 Task: Add the task  Fix issue causing mobile app to crash when device is low on memory to the section Bug Bash in the project TractLine and add a Due Date to the respective task as 2023/11/16.
Action: Mouse moved to (946, 557)
Screenshot: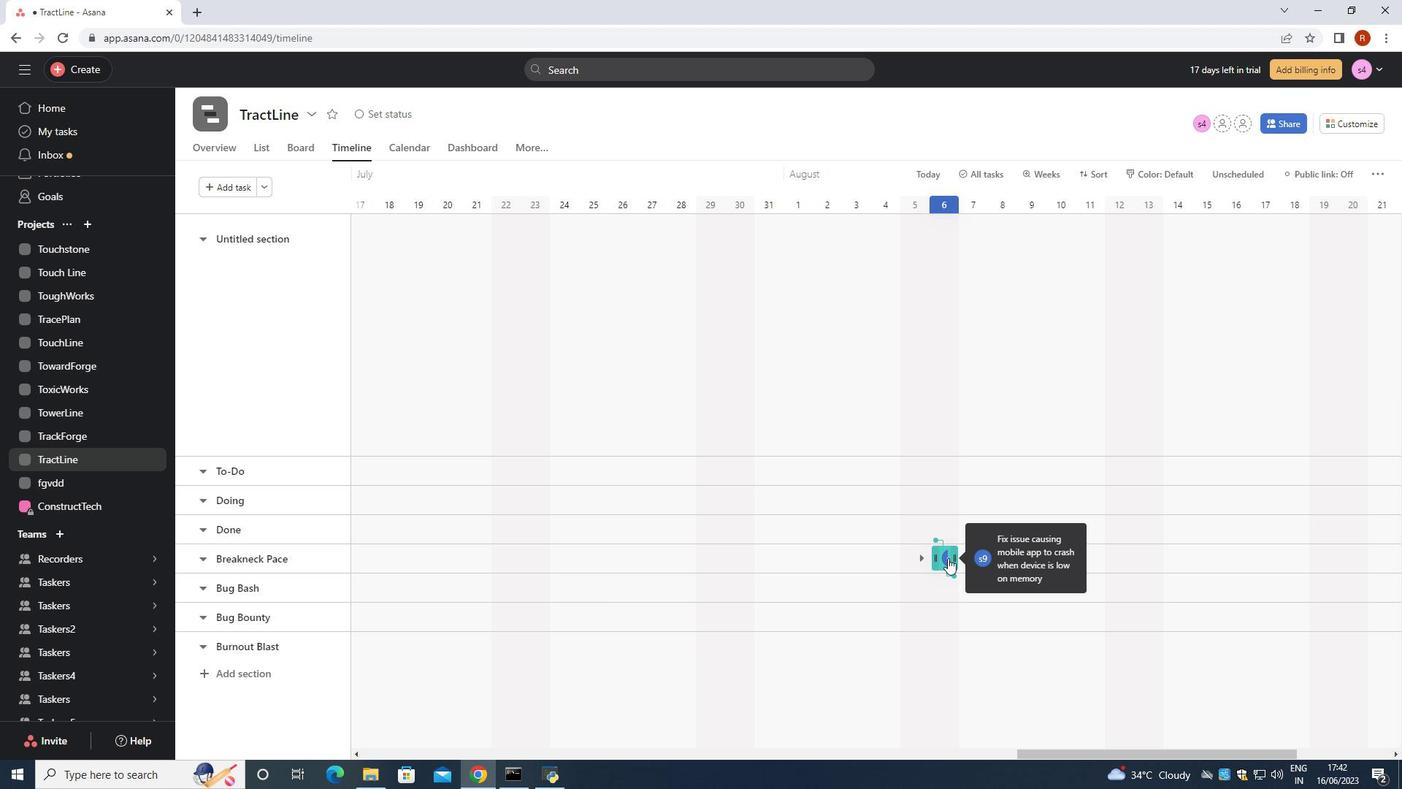 
Action: Mouse pressed left at (946, 557)
Screenshot: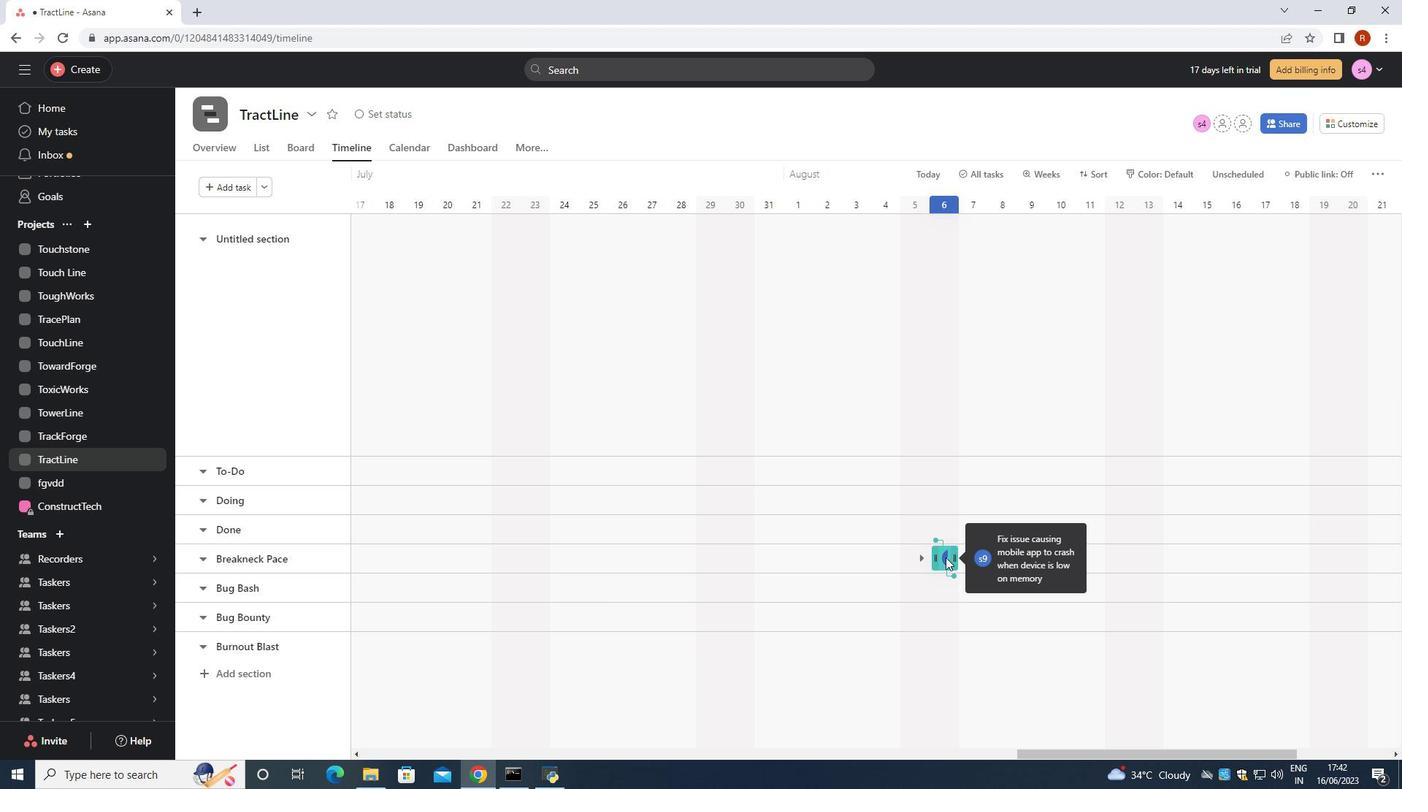 
Action: Mouse moved to (986, 581)
Screenshot: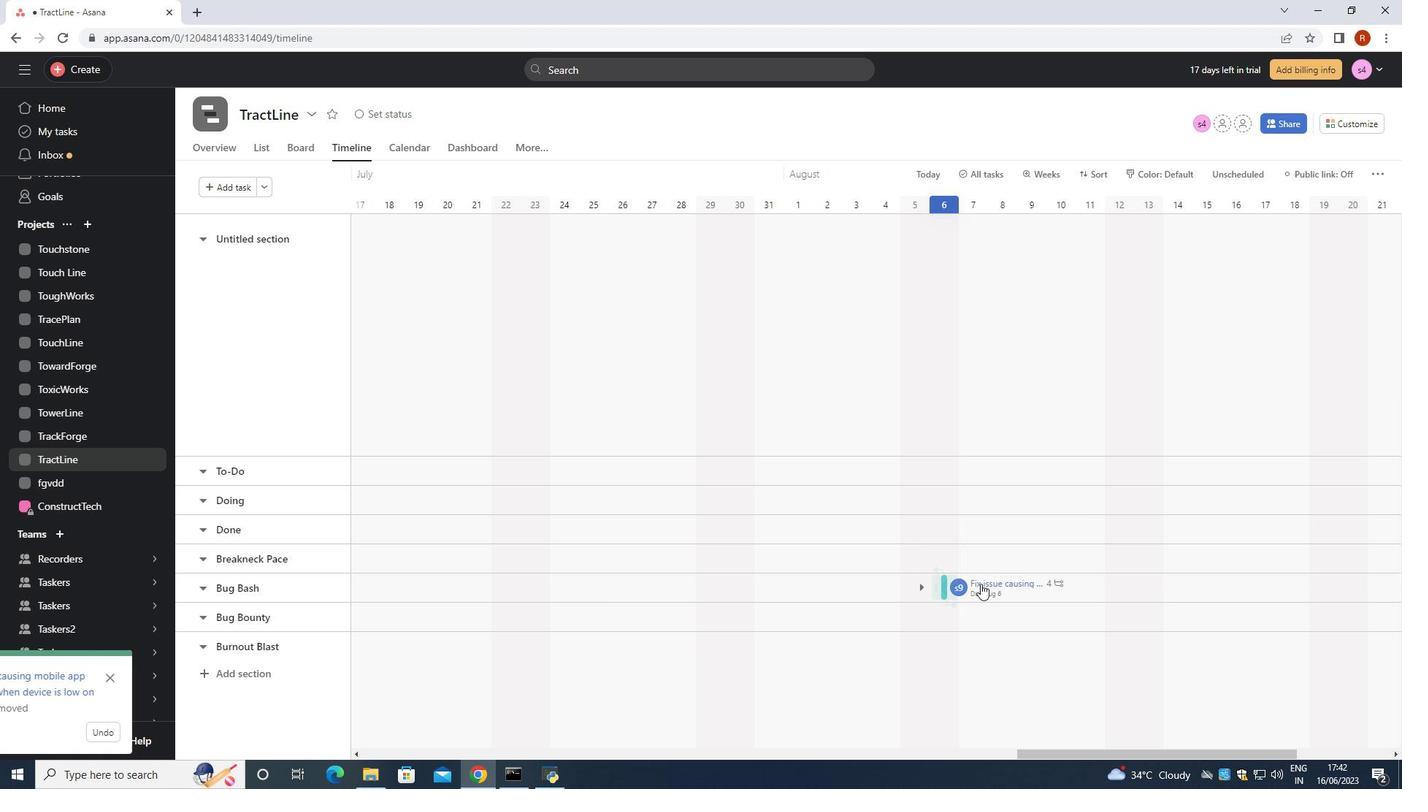 
Action: Mouse pressed left at (986, 581)
Screenshot: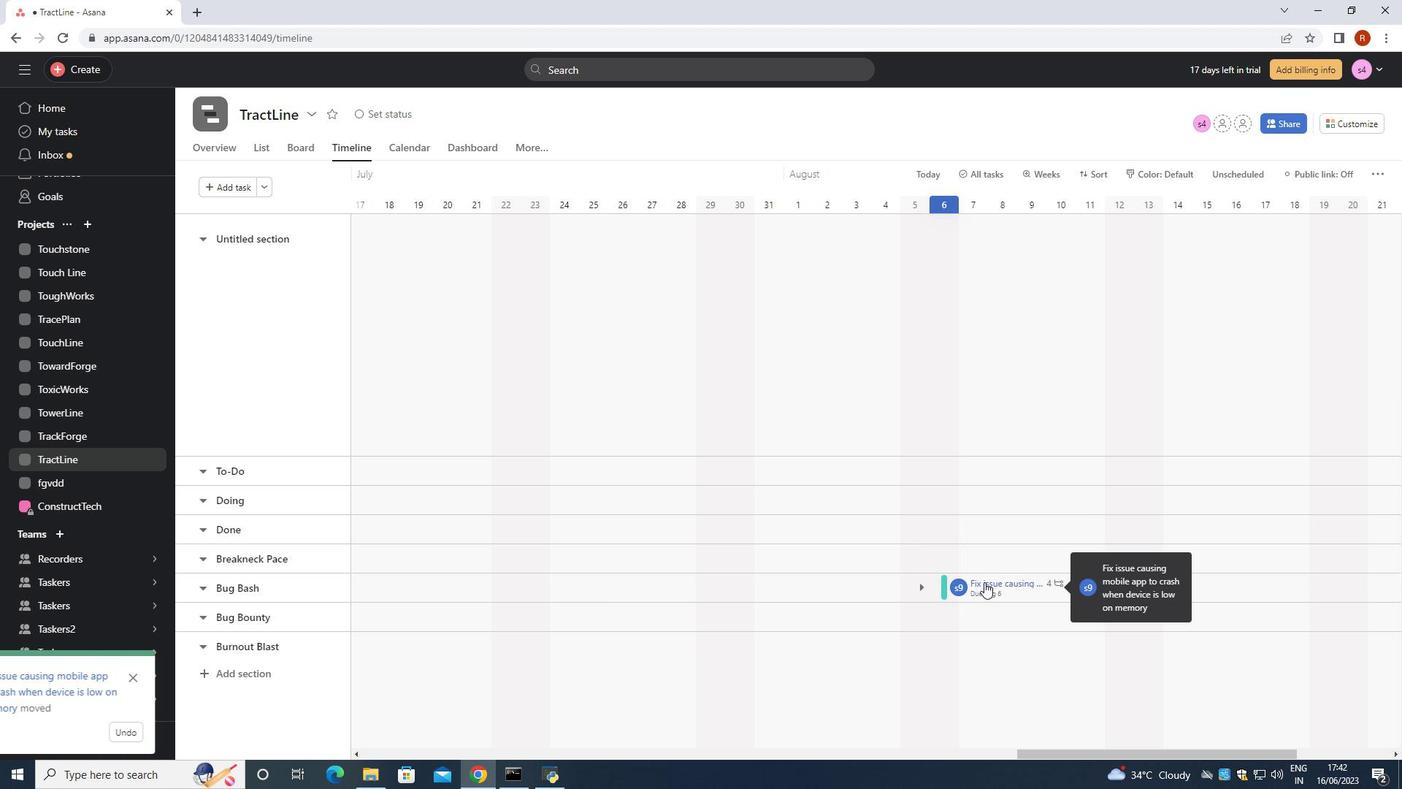 
Action: Mouse moved to (1079, 314)
Screenshot: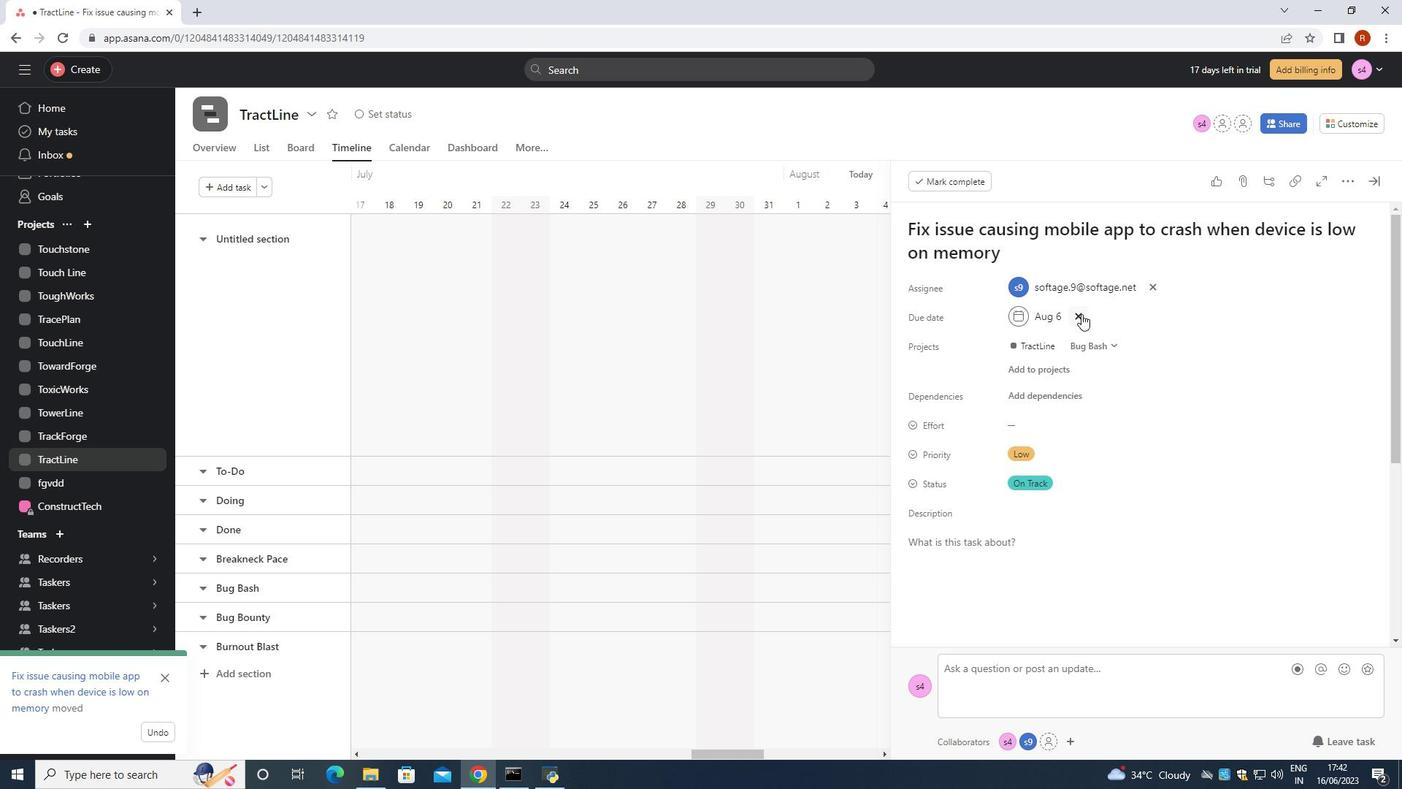 
Action: Mouse pressed left at (1079, 314)
Screenshot: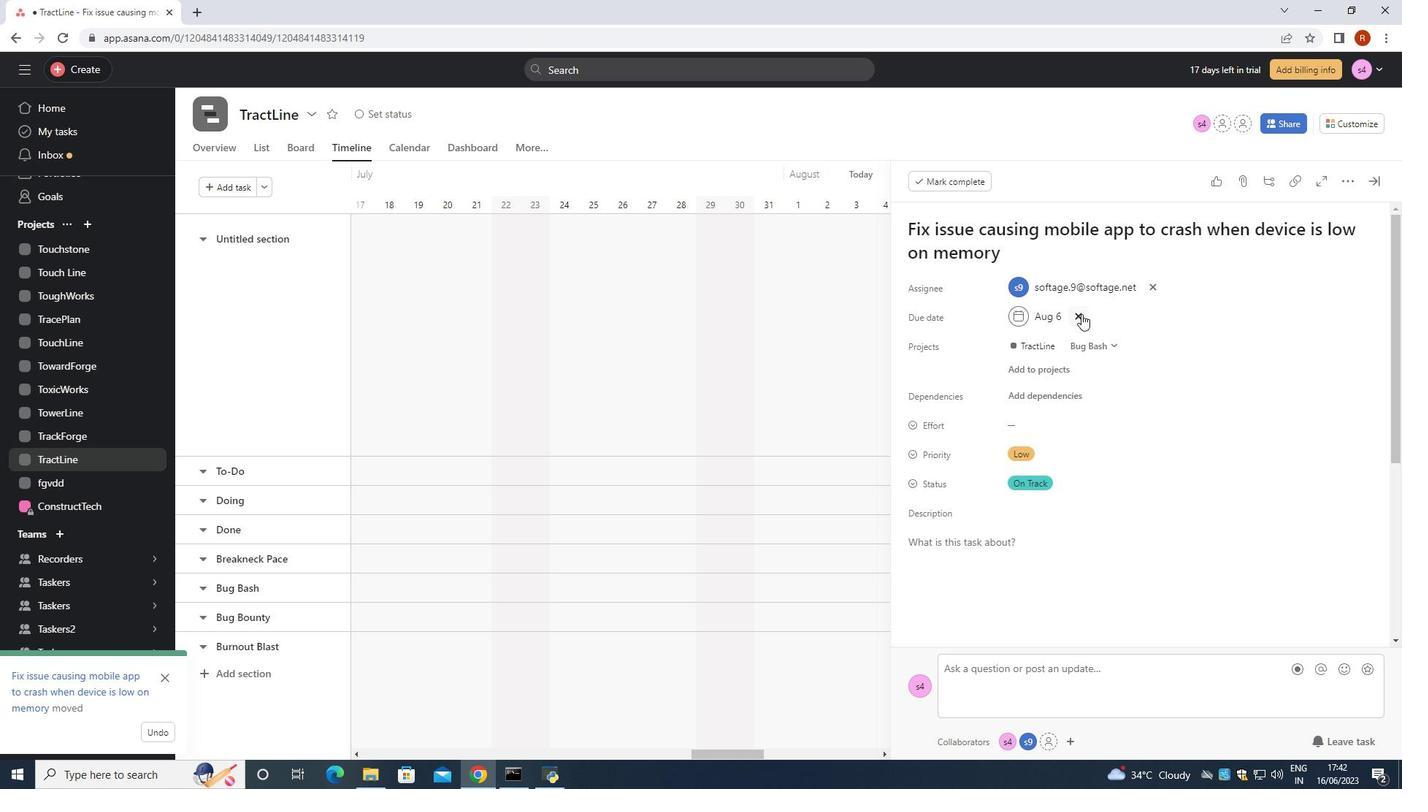 
Action: Mouse moved to (1068, 310)
Screenshot: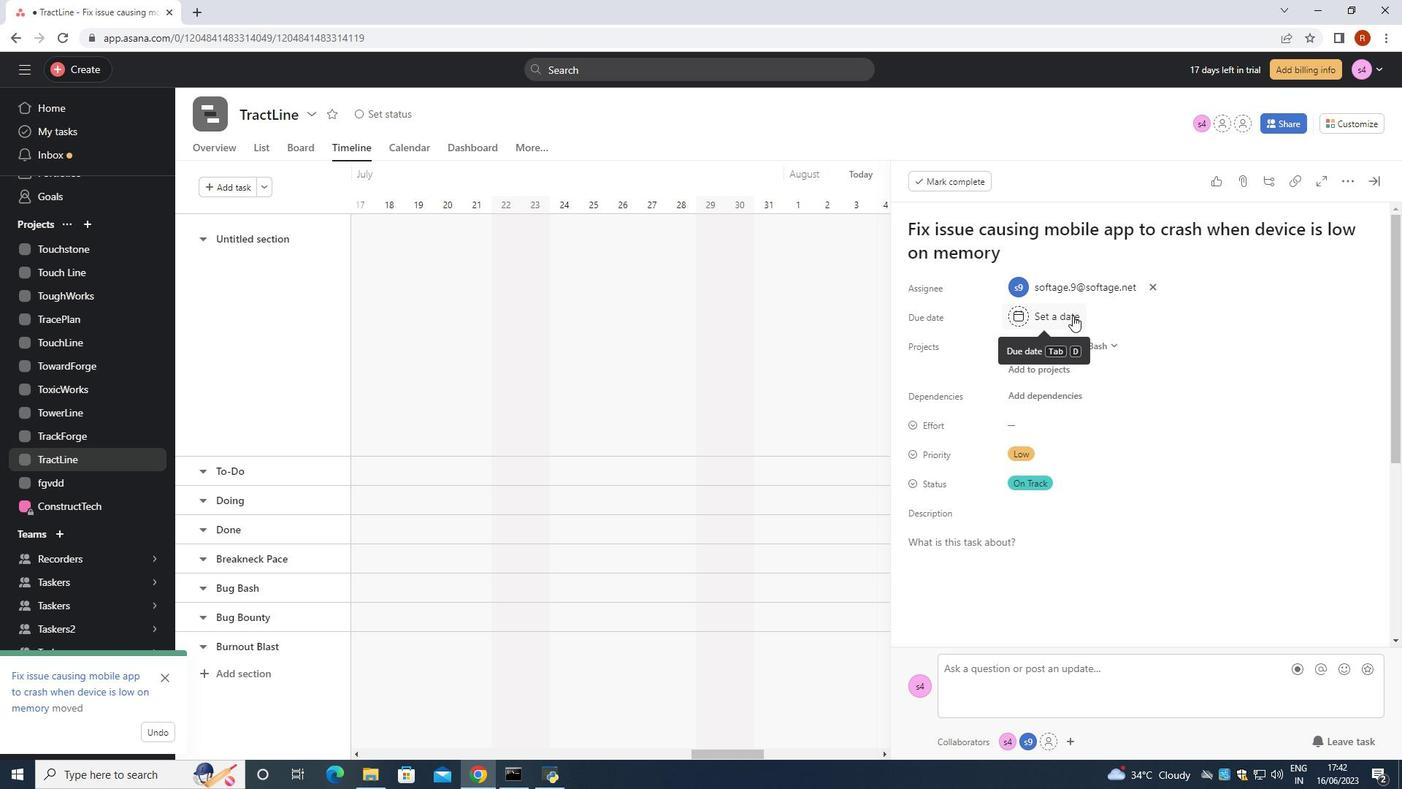 
Action: Mouse pressed left at (1068, 310)
Screenshot: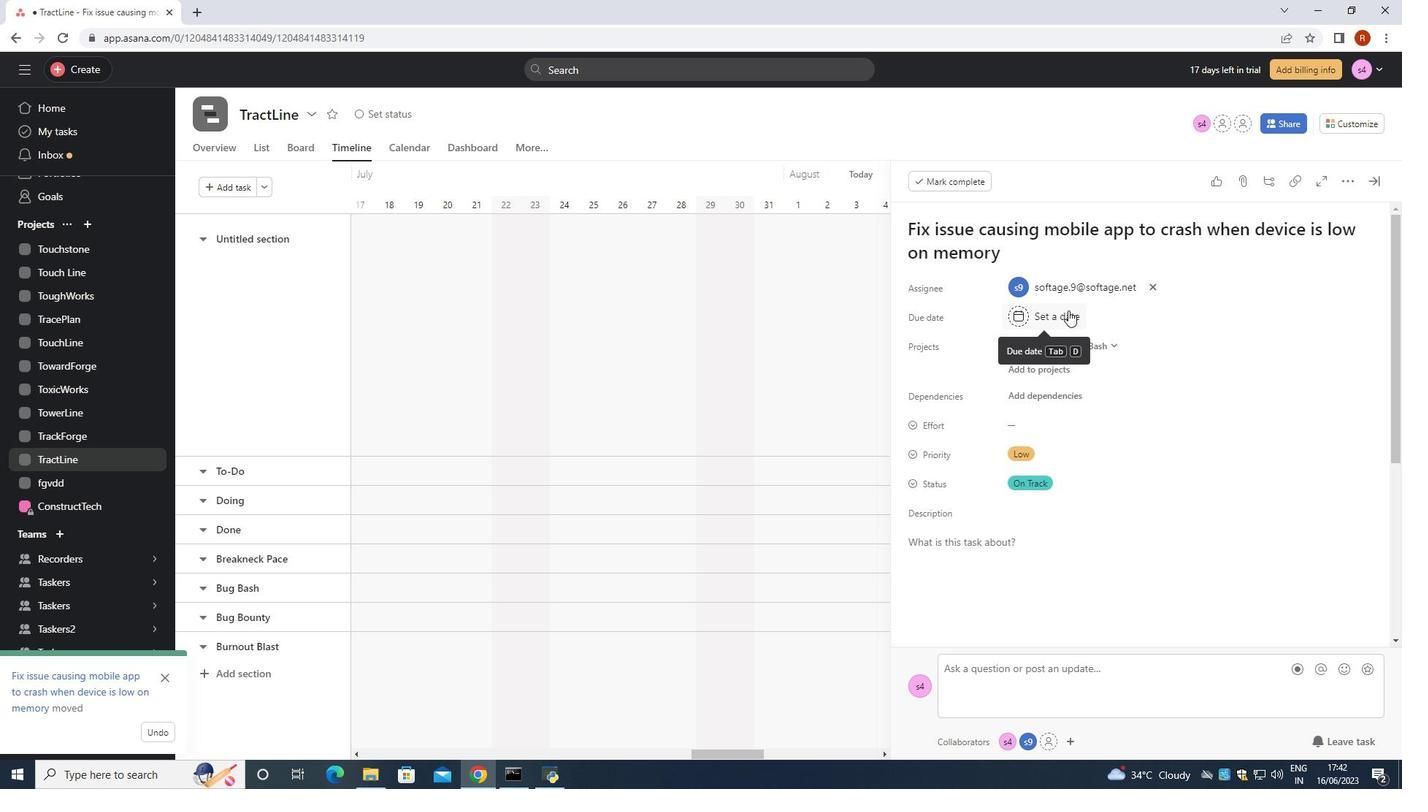 
Action: Mouse moved to (1068, 317)
Screenshot: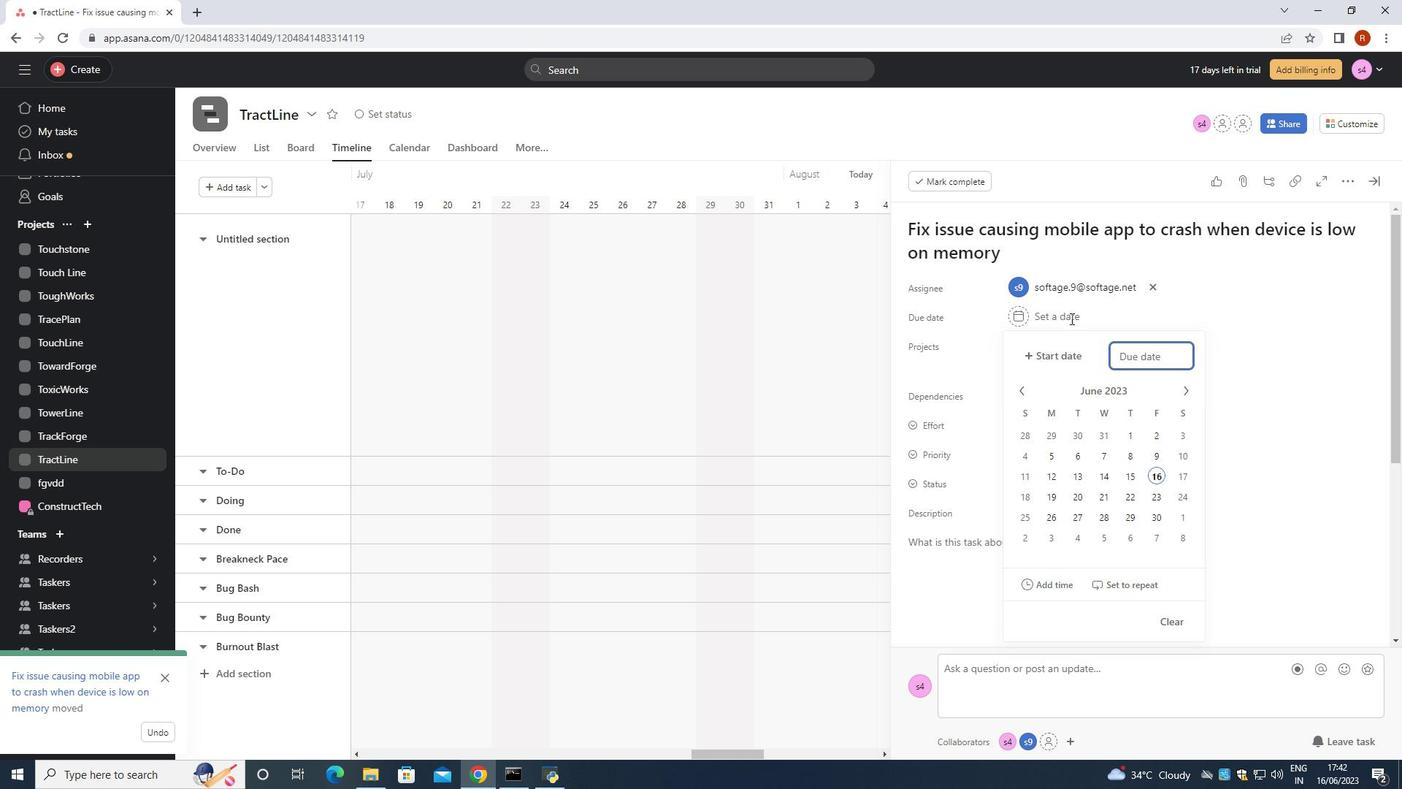 
Action: Key pressed 2023/11/16
Screenshot: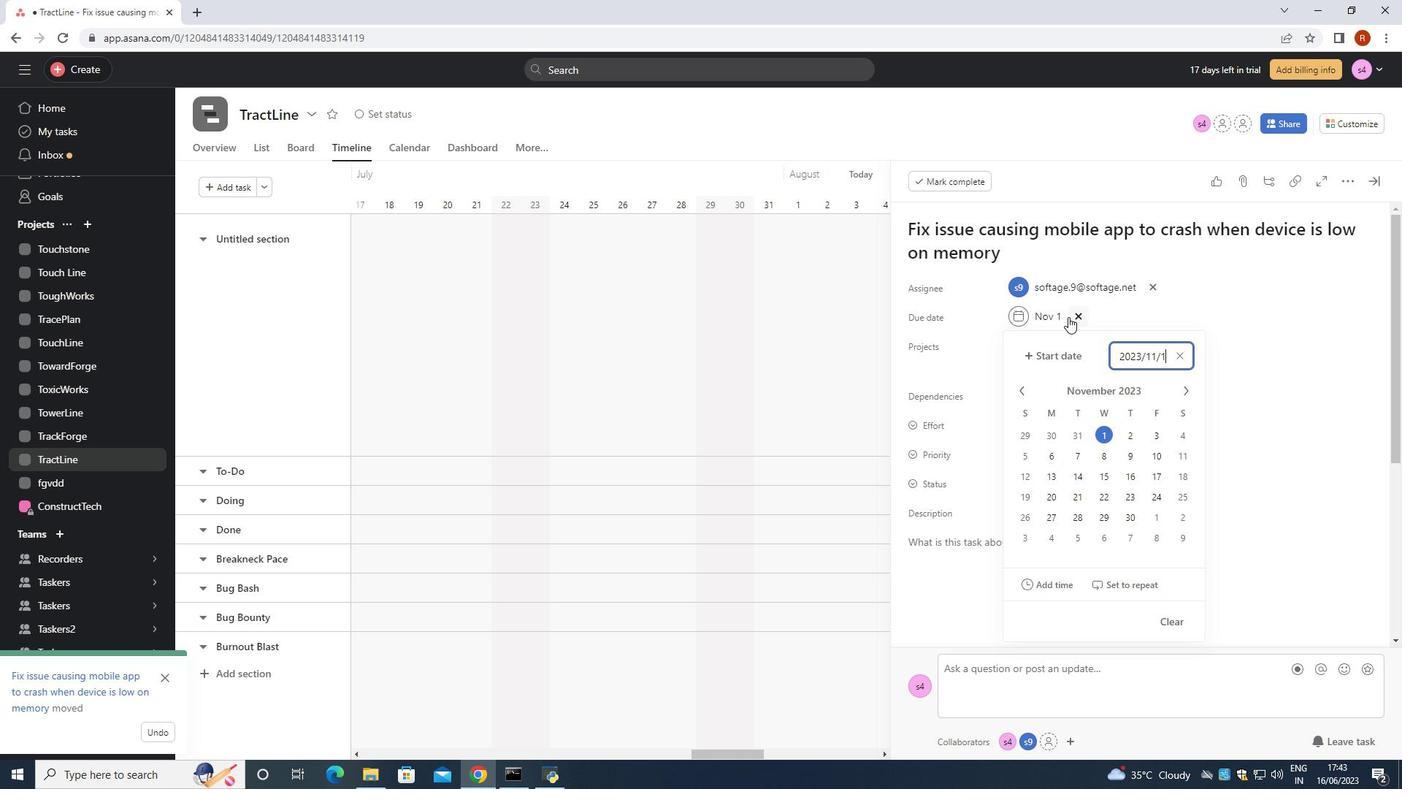 
Action: Mouse moved to (1051, 306)
Screenshot: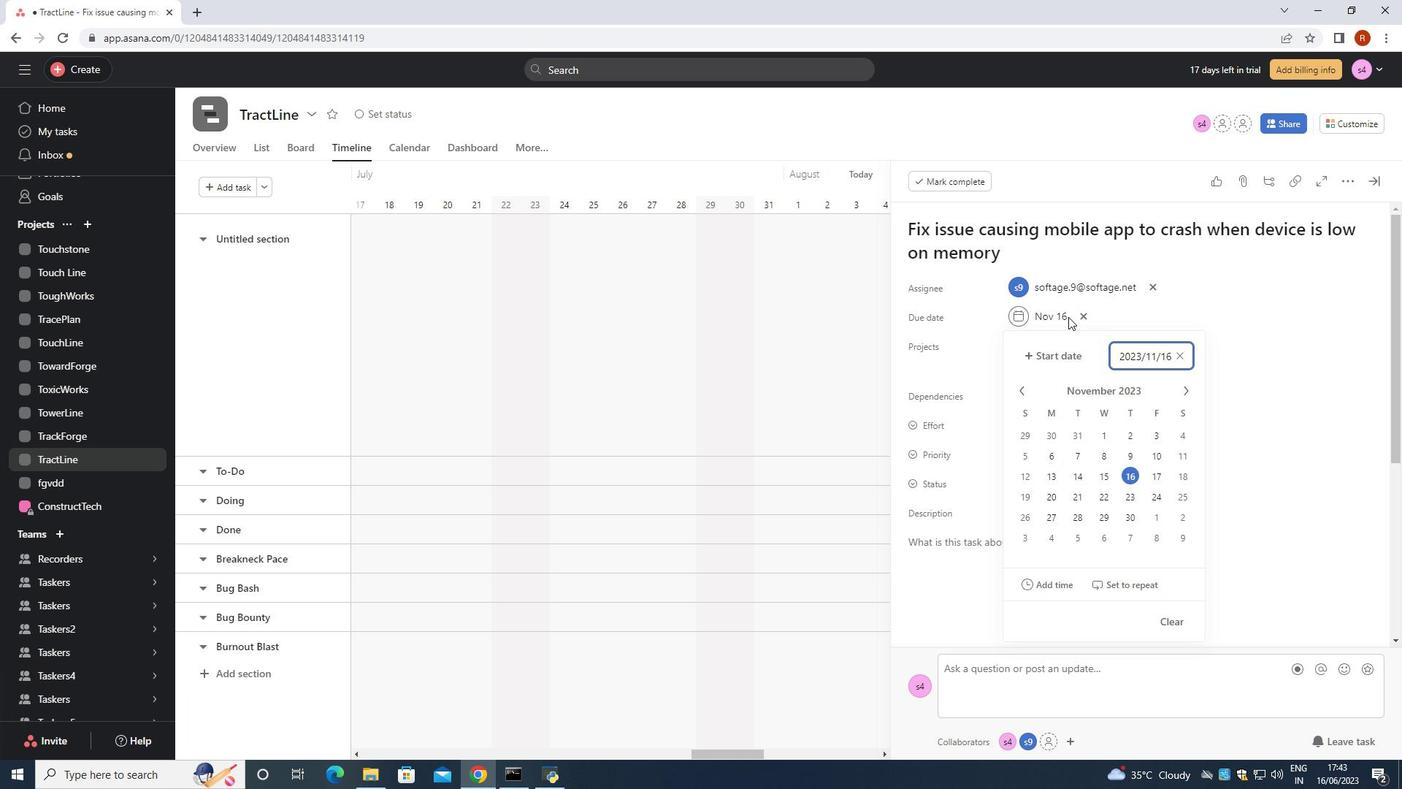 
Action: Key pressed <Key.enter>
Screenshot: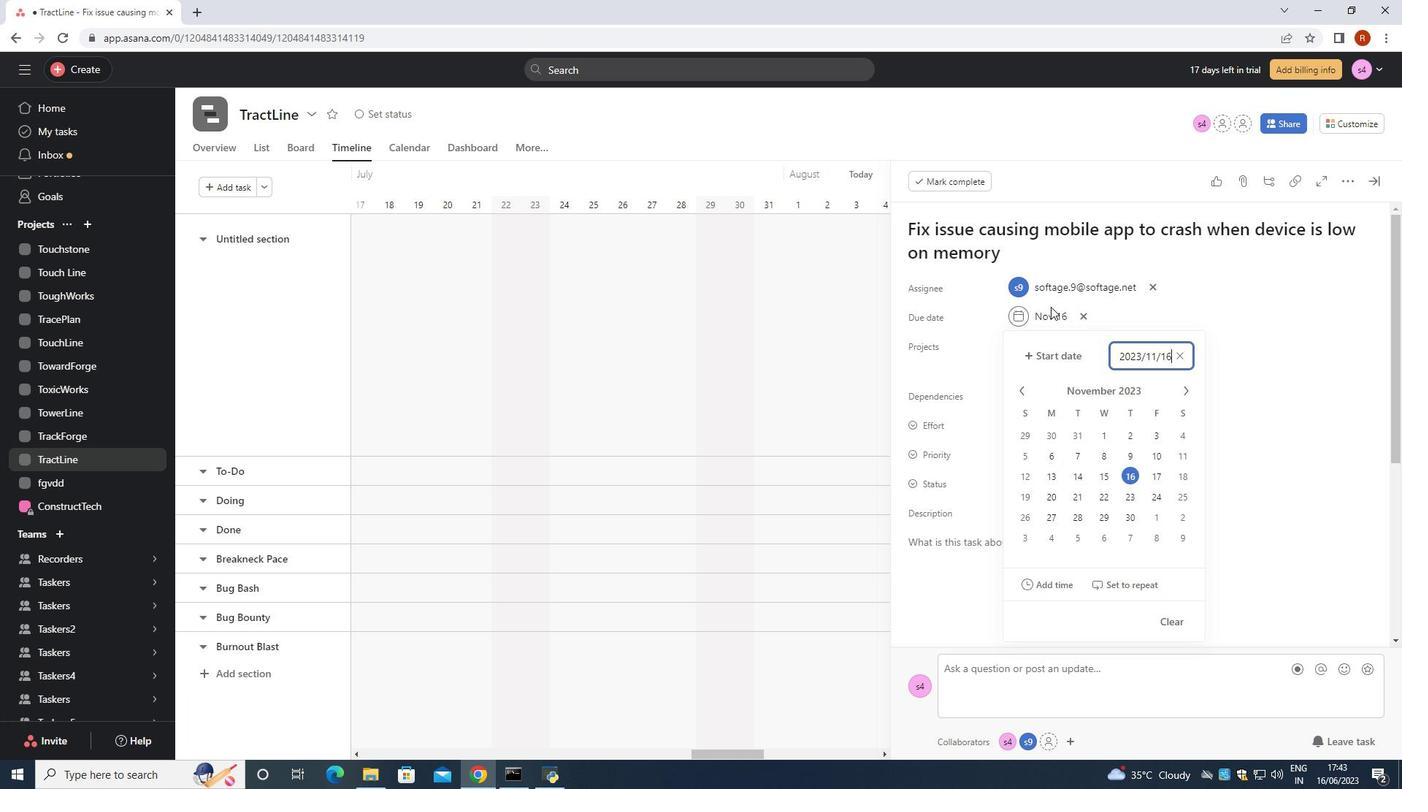 
Action: Mouse moved to (1222, 349)
Screenshot: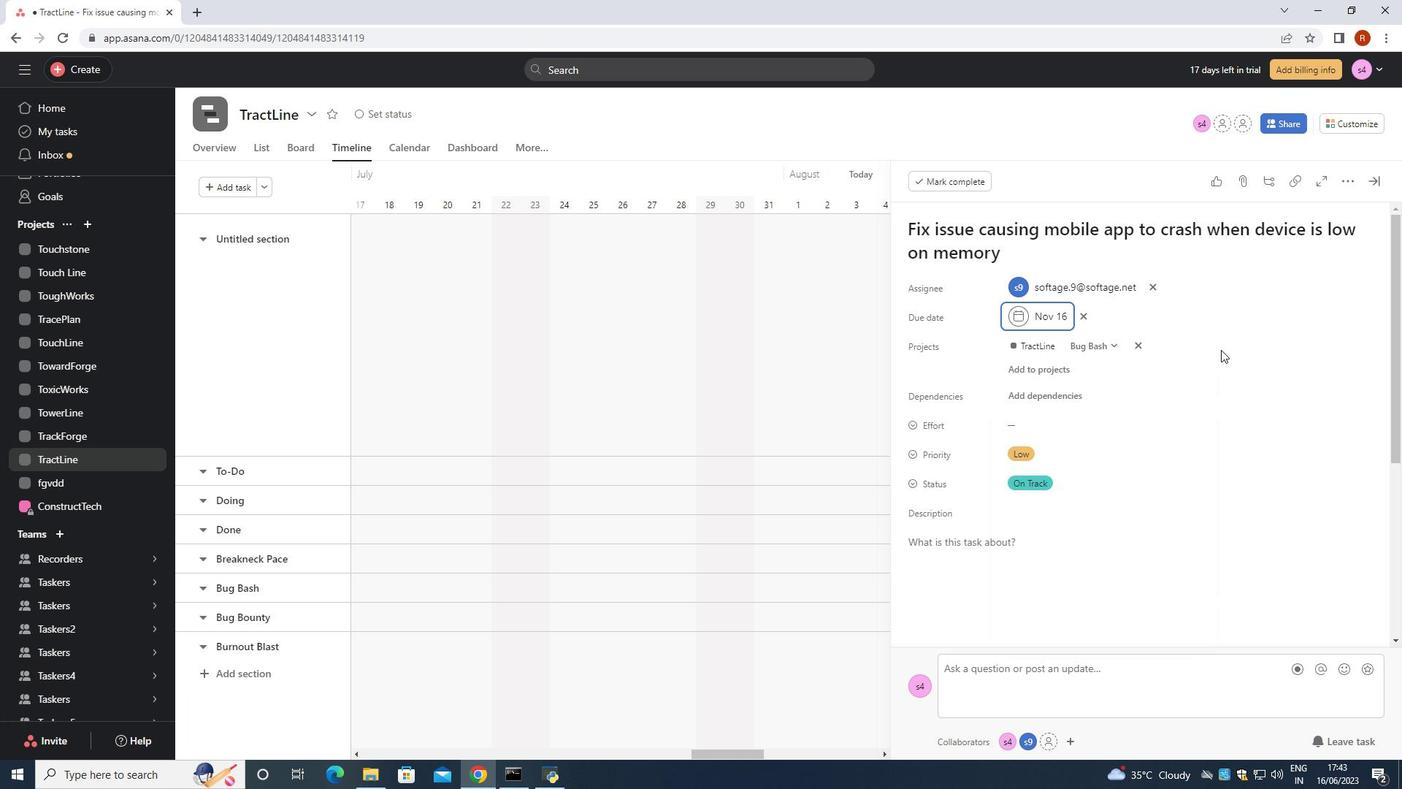 
